 Task: Create Card Card0000000147 in Board Board0000000037 in Workspace WS0000000013 in Trello. Create Card Card0000000148 in Board Board0000000037 in Workspace WS0000000013 in Trello. Create Card Card0000000149 in Board Board0000000038 in Workspace WS0000000013 in Trello. Create Card Card0000000150 in Board Board0000000038 in Workspace WS0000000013 in Trello. Create Card Card0000000151 in Board Board0000000038 in Workspace WS0000000013 in Trello
Action: Mouse moved to (295, 262)
Screenshot: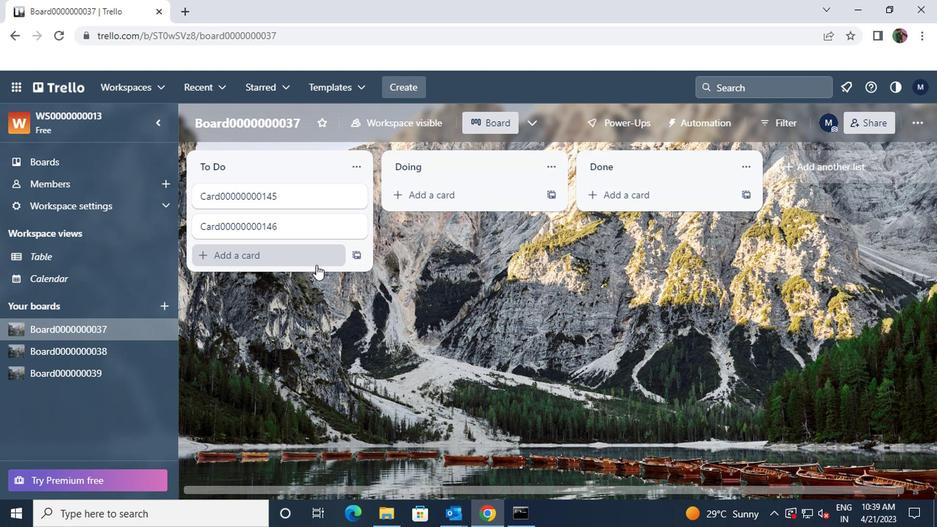 
Action: Mouse pressed left at (295, 262)
Screenshot: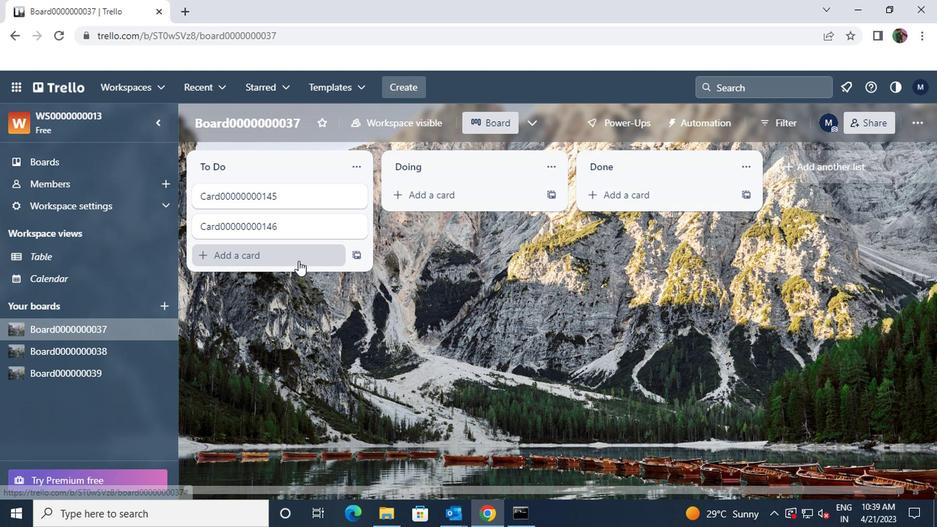 
Action: Key pressed <Key.shift>CARD00000000147
Screenshot: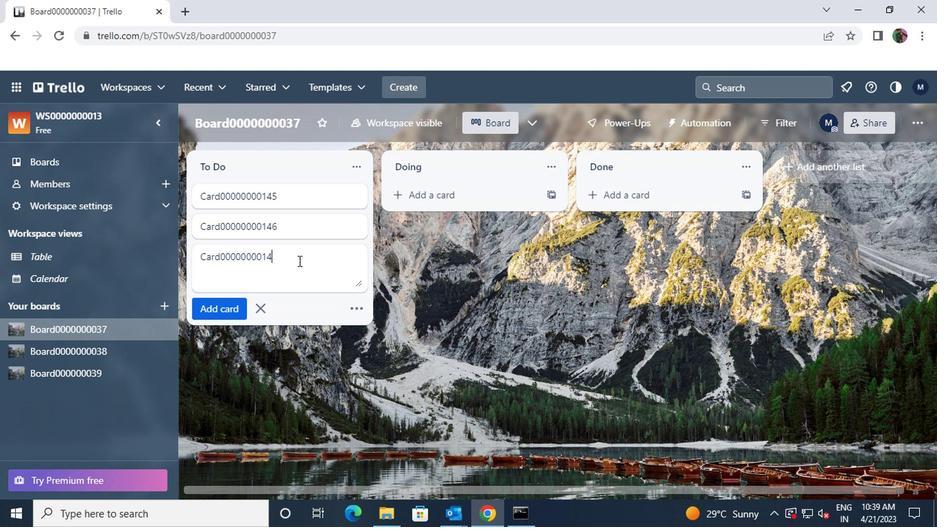 
Action: Mouse moved to (237, 309)
Screenshot: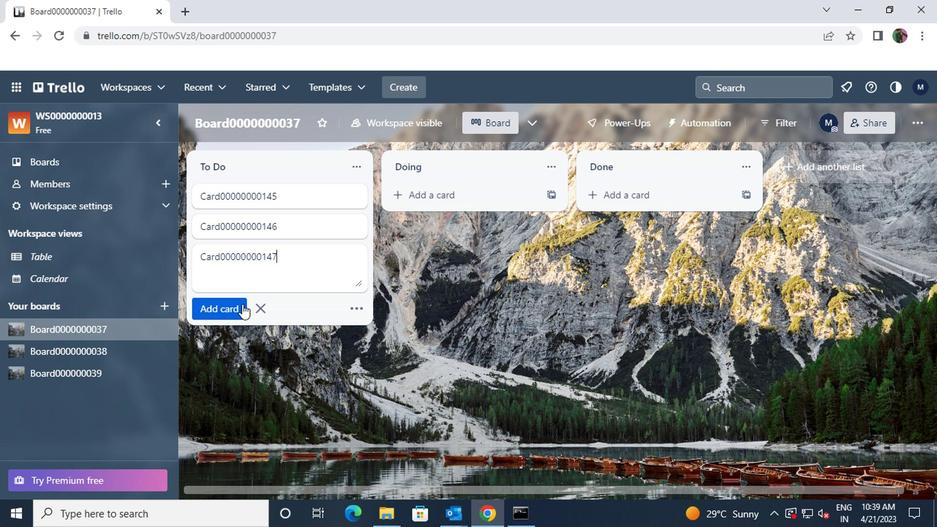 
Action: Mouse pressed left at (237, 309)
Screenshot: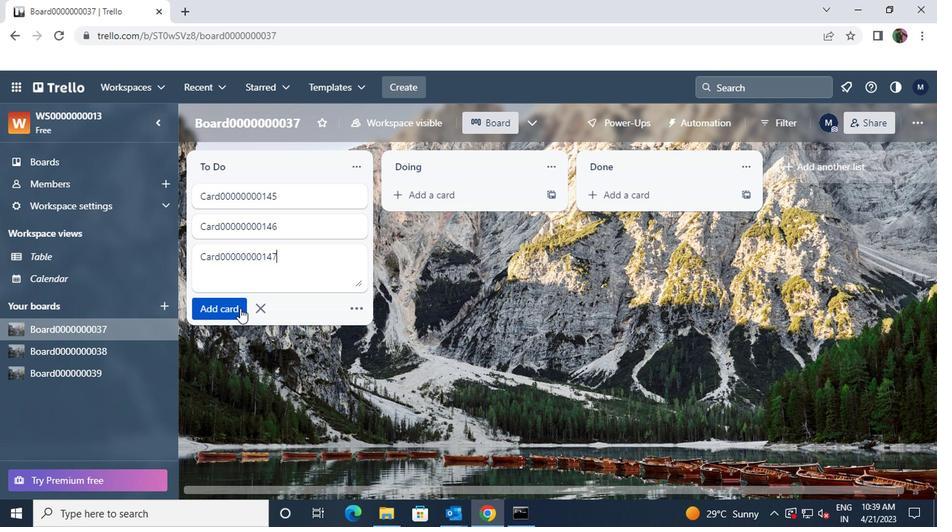 
Action: Key pressed <Key.shift>CARD00000000148
Screenshot: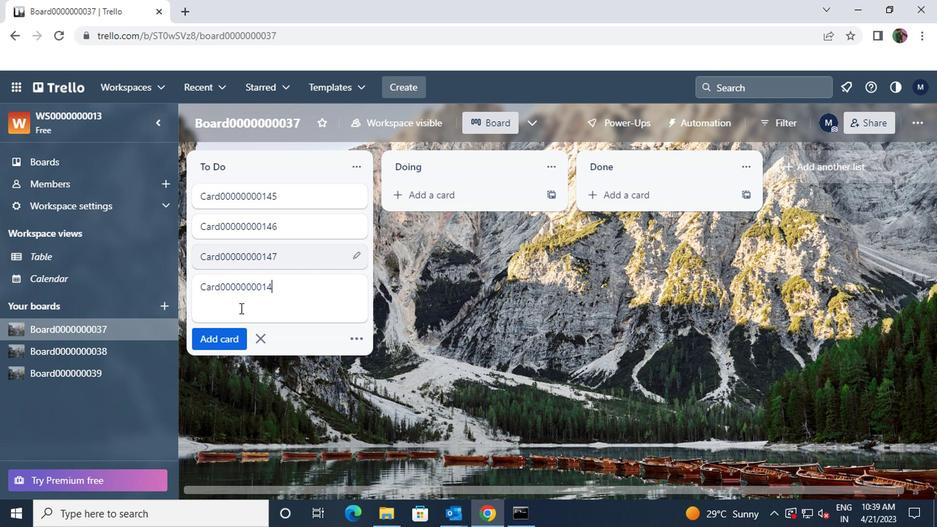 
Action: Mouse moved to (232, 341)
Screenshot: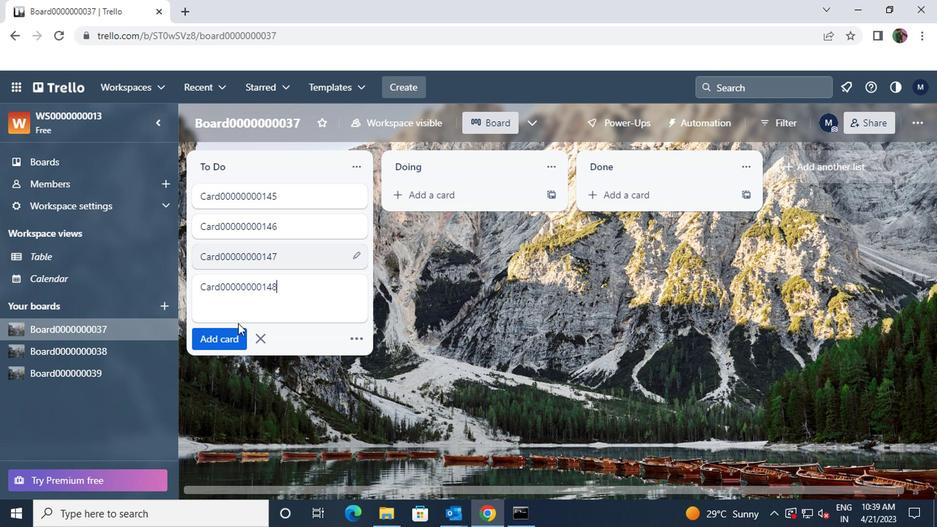 
Action: Mouse pressed left at (232, 341)
Screenshot: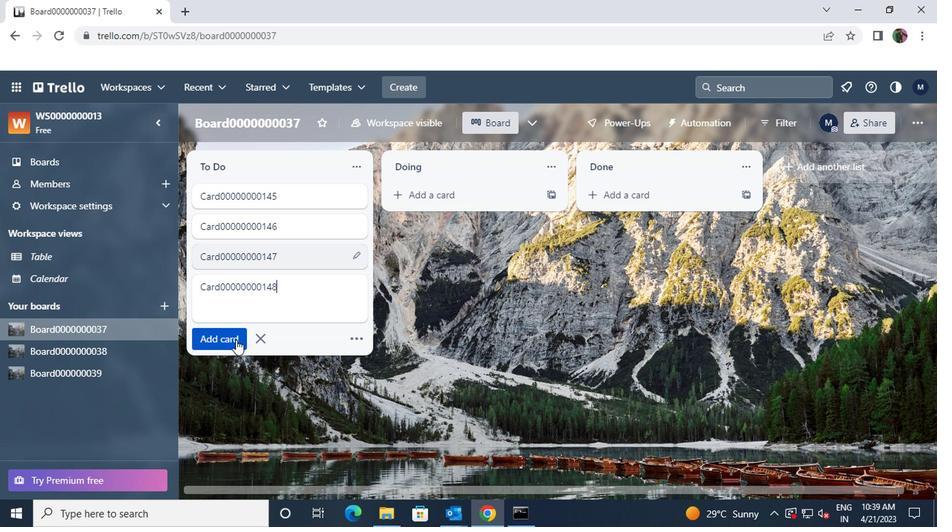 
Action: Mouse moved to (113, 349)
Screenshot: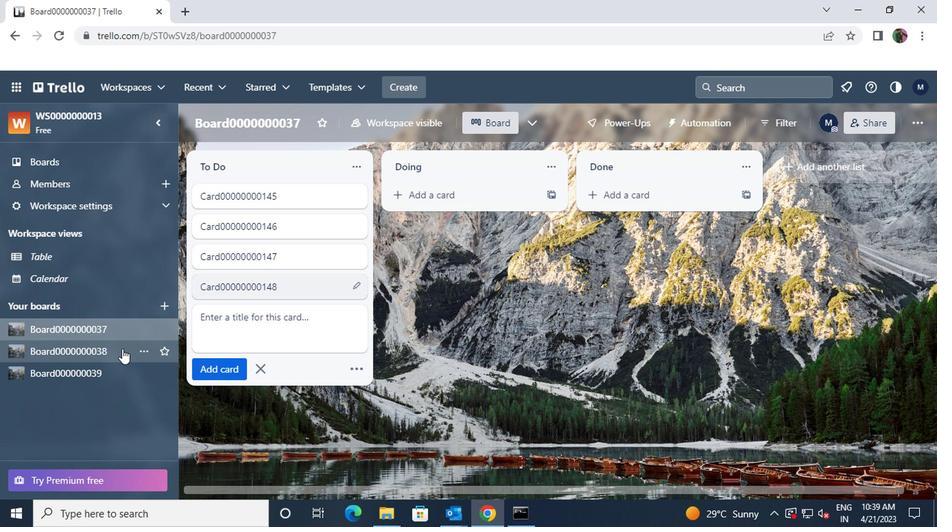 
Action: Mouse pressed left at (113, 349)
Screenshot: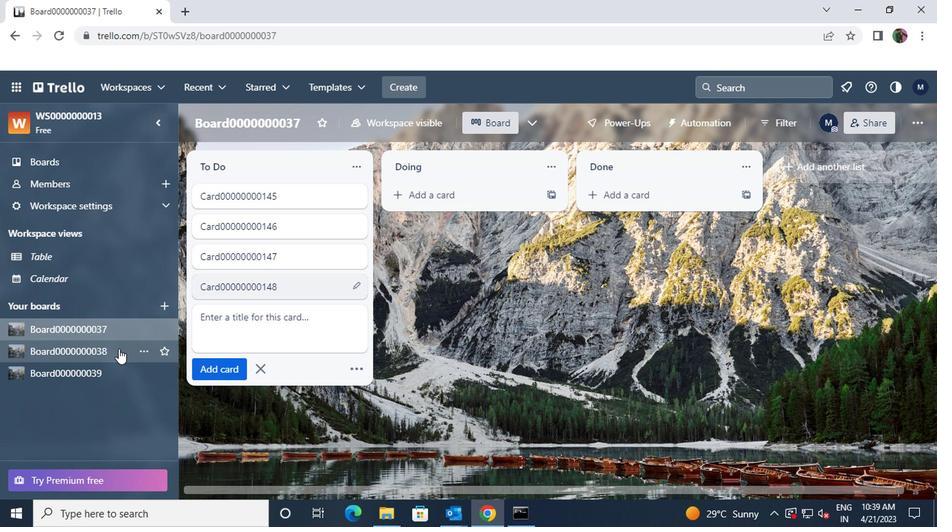 
Action: Mouse moved to (213, 195)
Screenshot: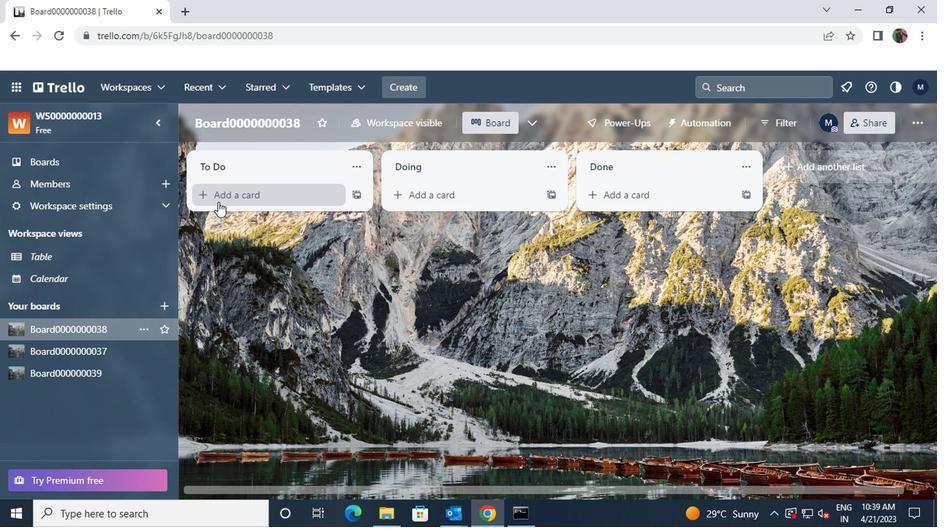 
Action: Mouse pressed left at (213, 195)
Screenshot: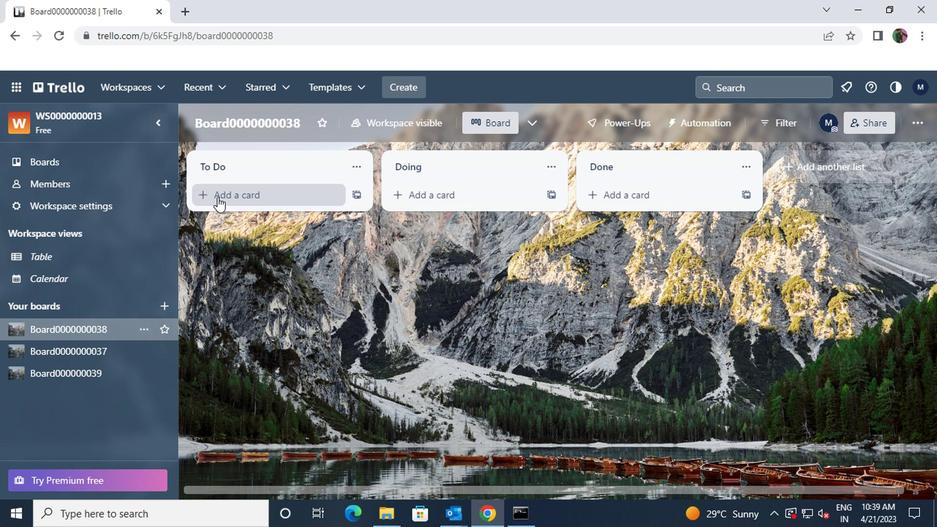 
Action: Mouse moved to (213, 195)
Screenshot: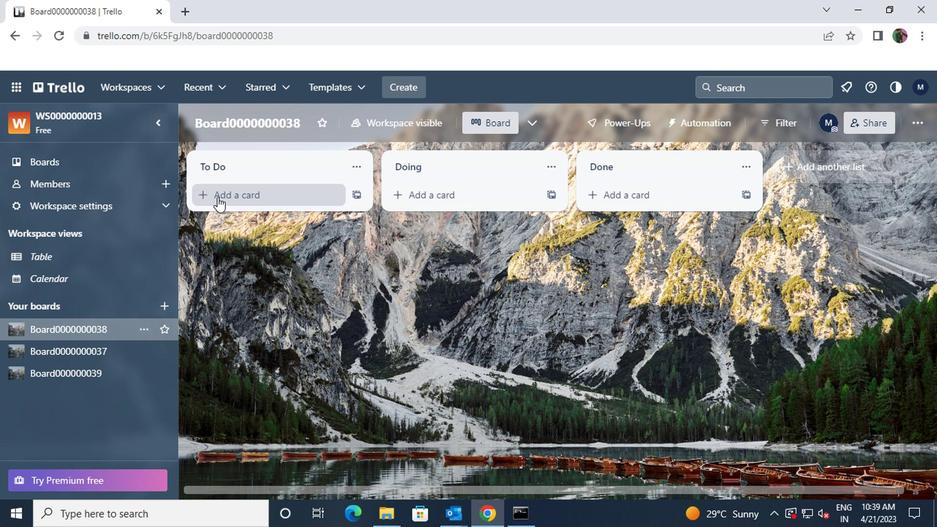 
Action: Key pressed <Key.shift>CARD00000000149
Screenshot: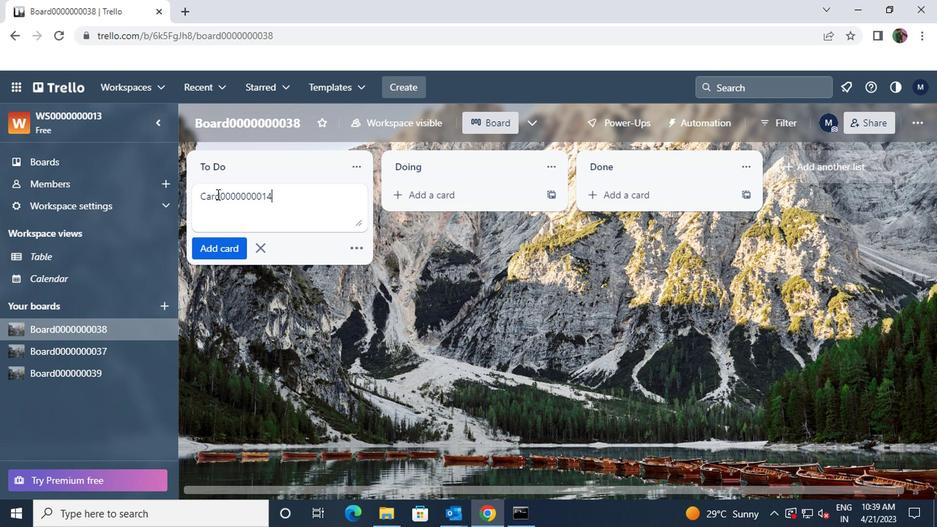 
Action: Mouse moved to (216, 247)
Screenshot: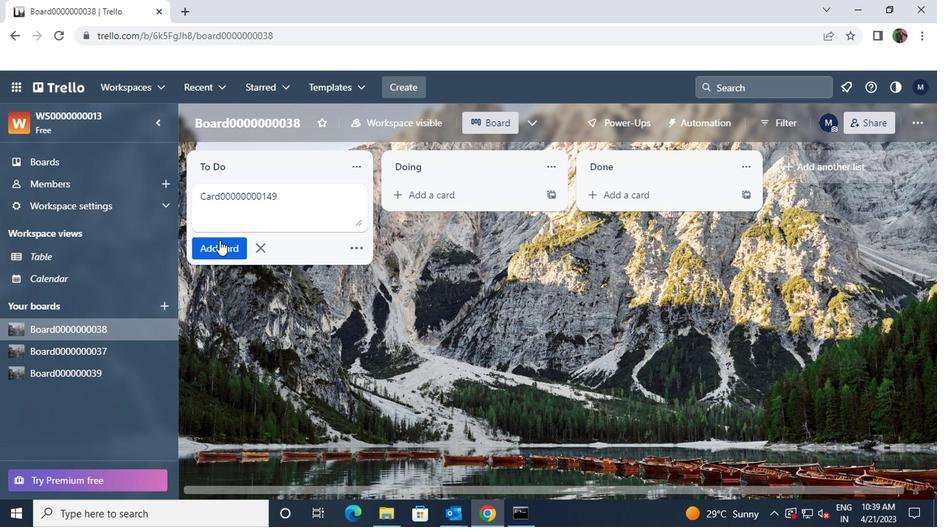 
Action: Mouse pressed left at (216, 247)
Screenshot: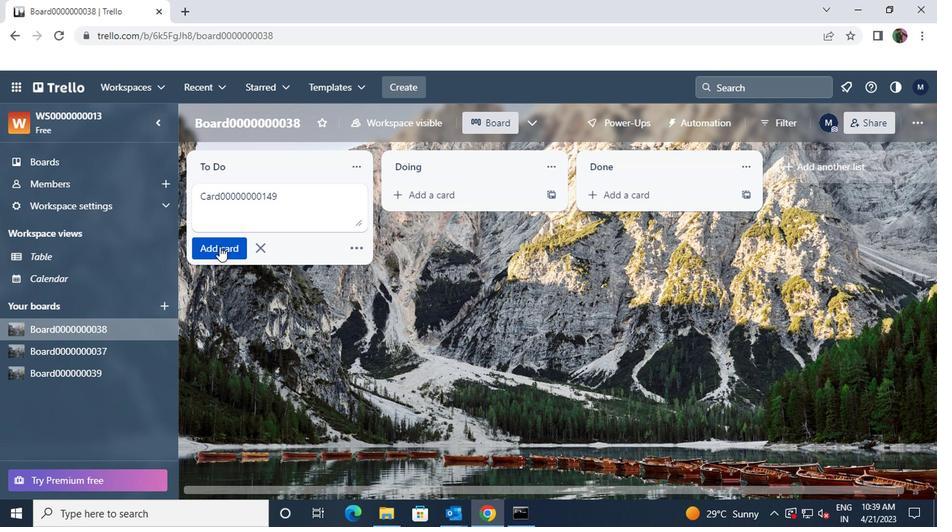 
Action: Key pressed <Key.shift>CARD00000000150
Screenshot: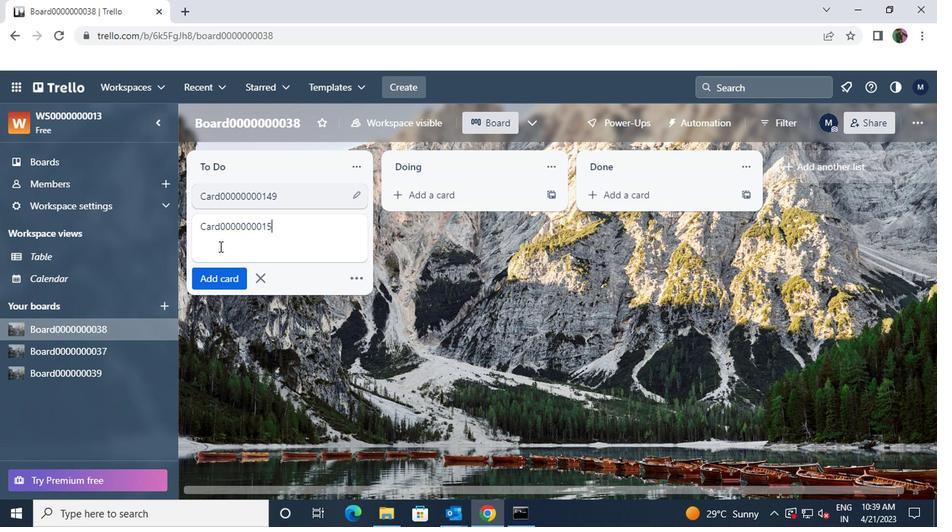 
Action: Mouse moved to (219, 275)
Screenshot: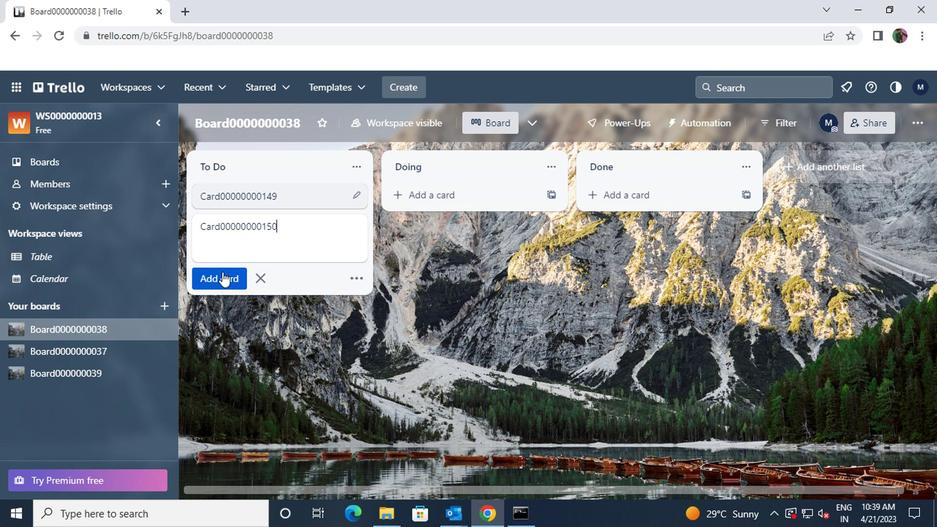 
Action: Mouse pressed left at (219, 275)
Screenshot: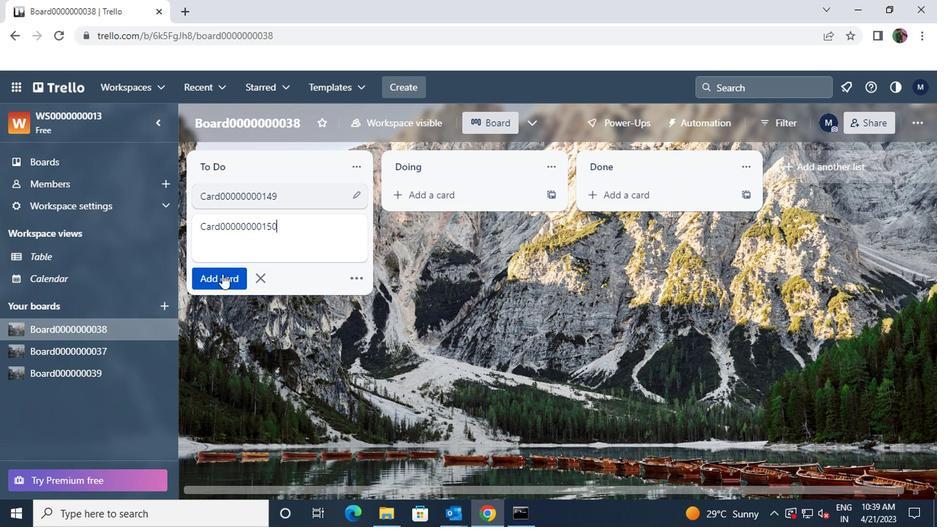 
Action: Key pressed <Key.shift>CARD00000000151
Screenshot: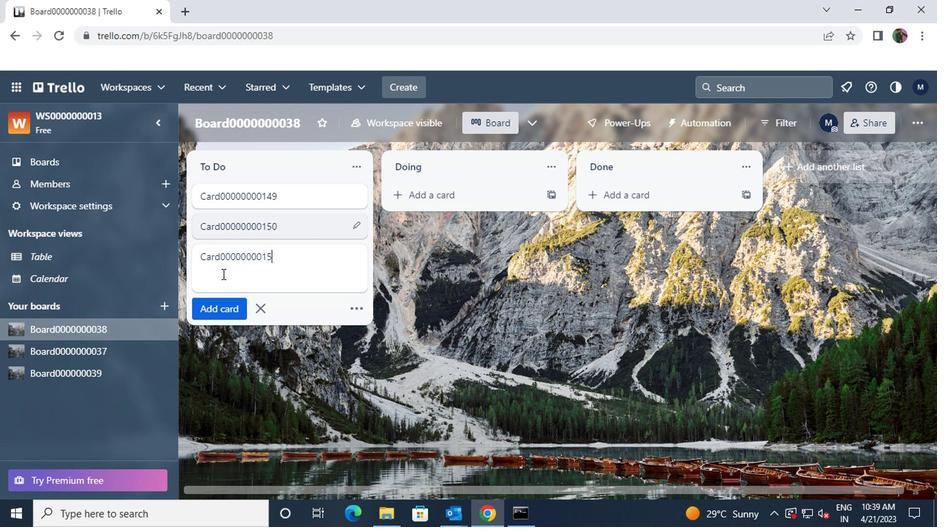 
Action: Mouse moved to (224, 307)
Screenshot: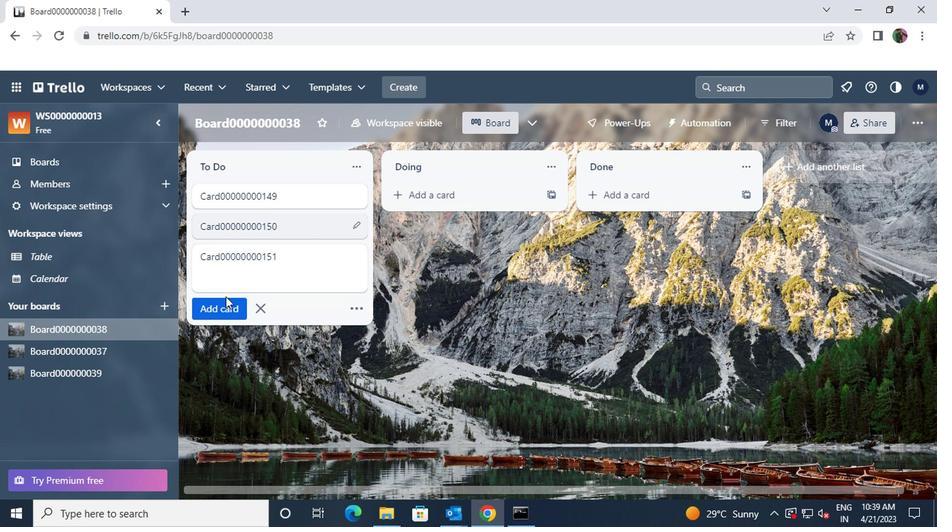 
Action: Mouse pressed left at (224, 307)
Screenshot: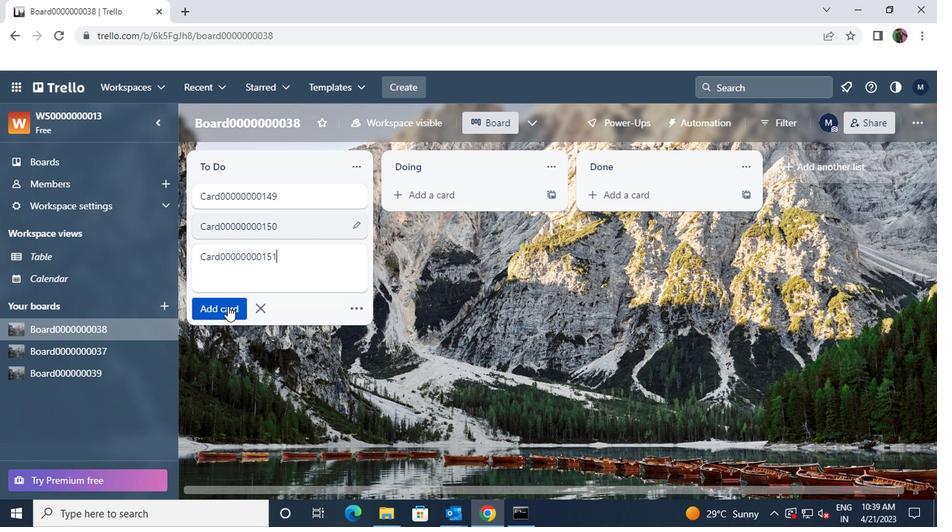 
